 Task: Use the formula "SEARCHB" in spreadsheet "Project portfolio".
Action: Mouse moved to (142, 248)
Screenshot: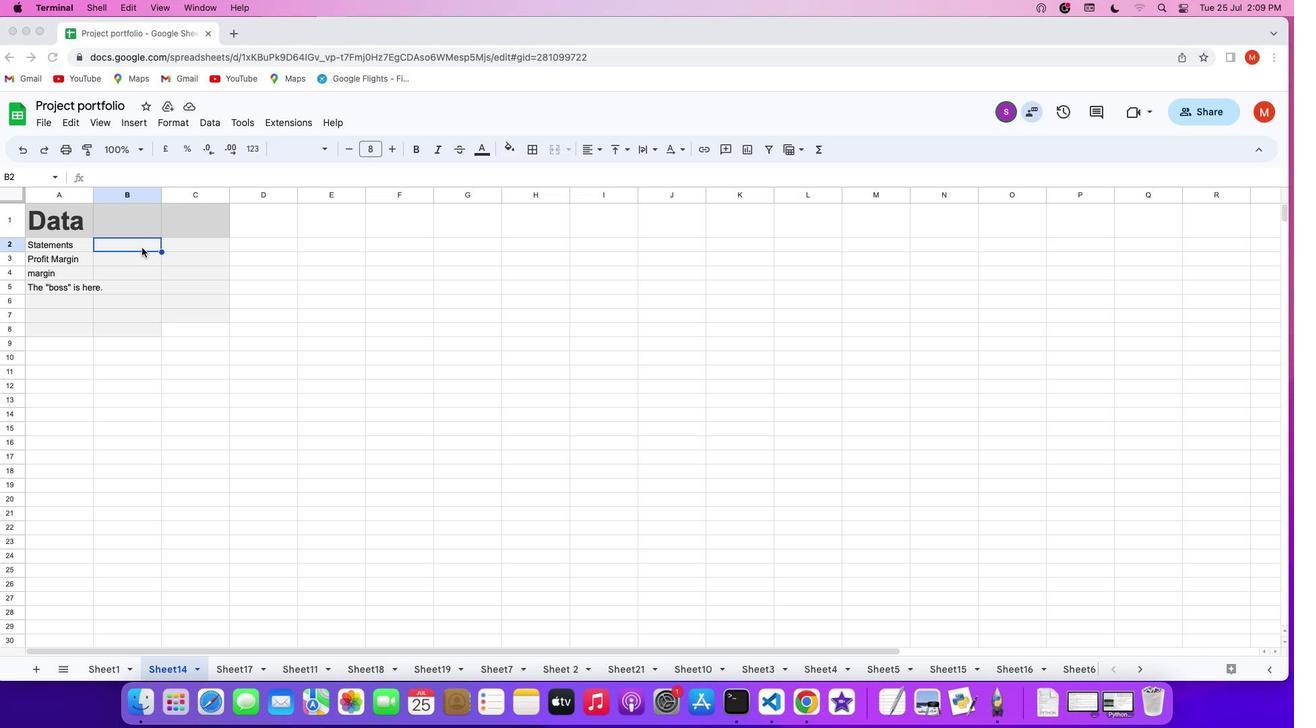 
Action: Mouse pressed left at (142, 248)
Screenshot: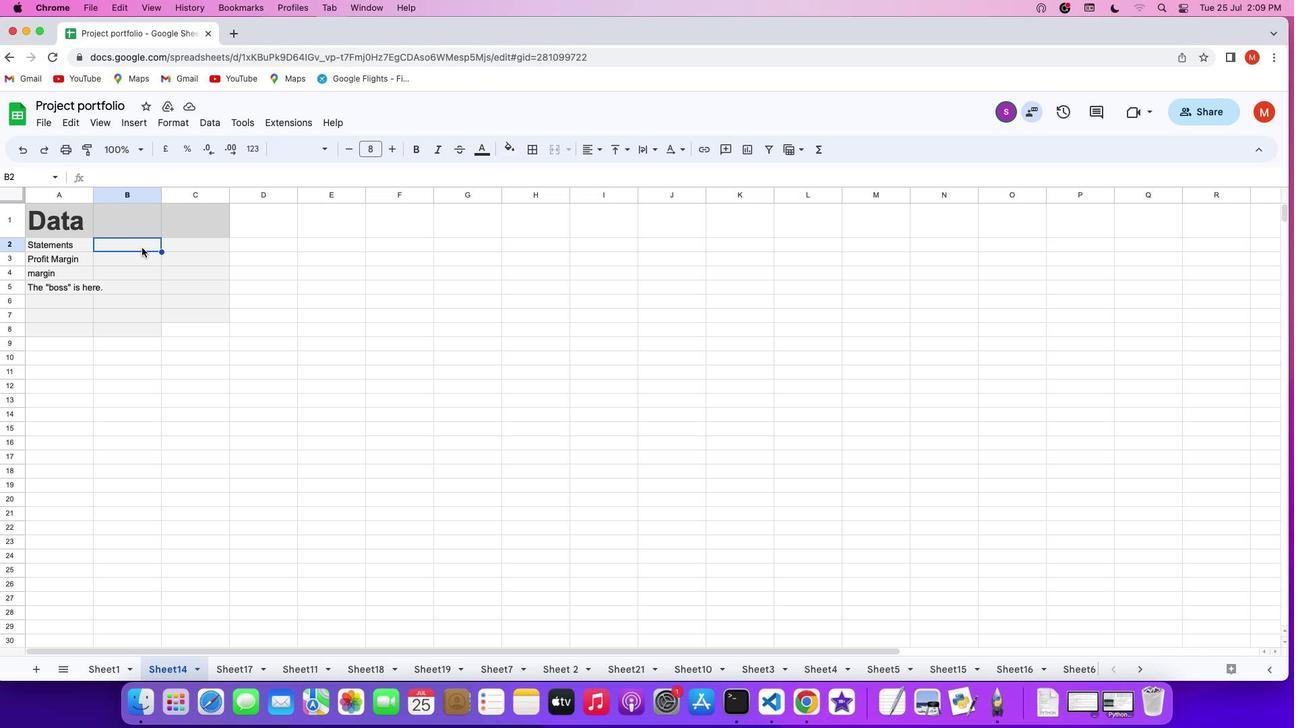 
Action: Mouse pressed left at (142, 248)
Screenshot: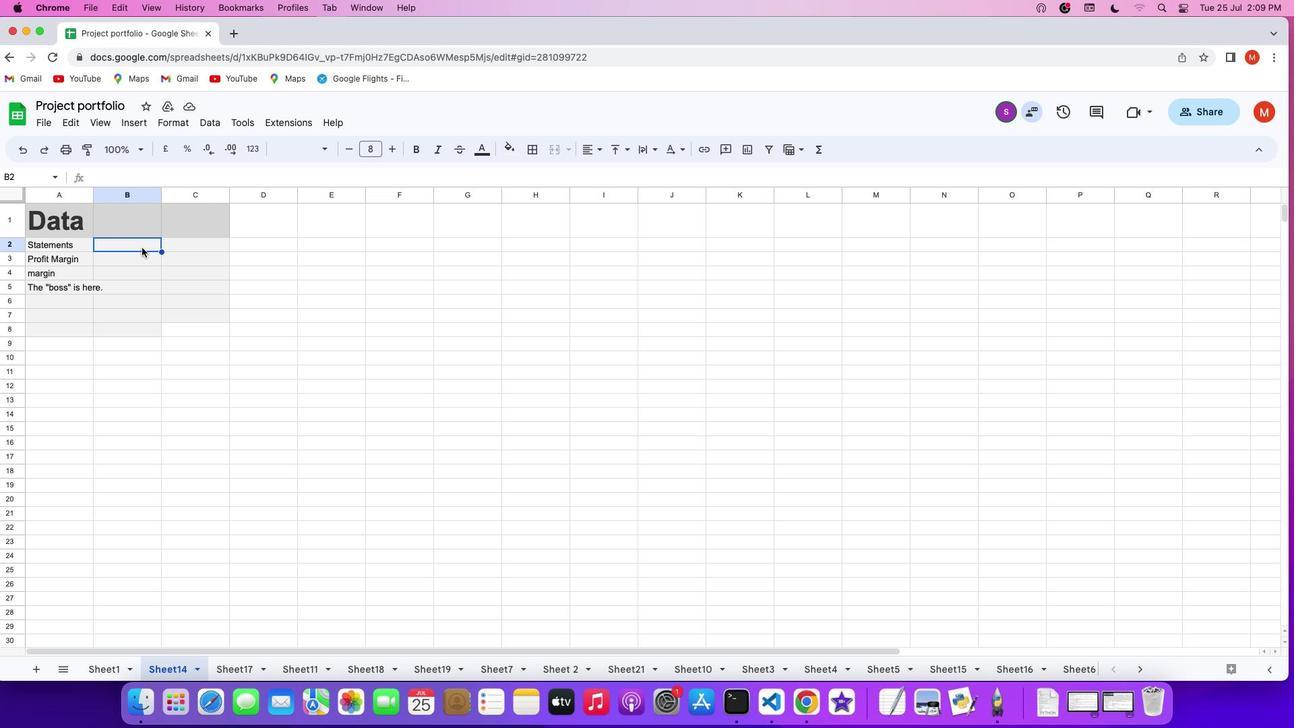 
Action: Mouse moved to (144, 252)
Screenshot: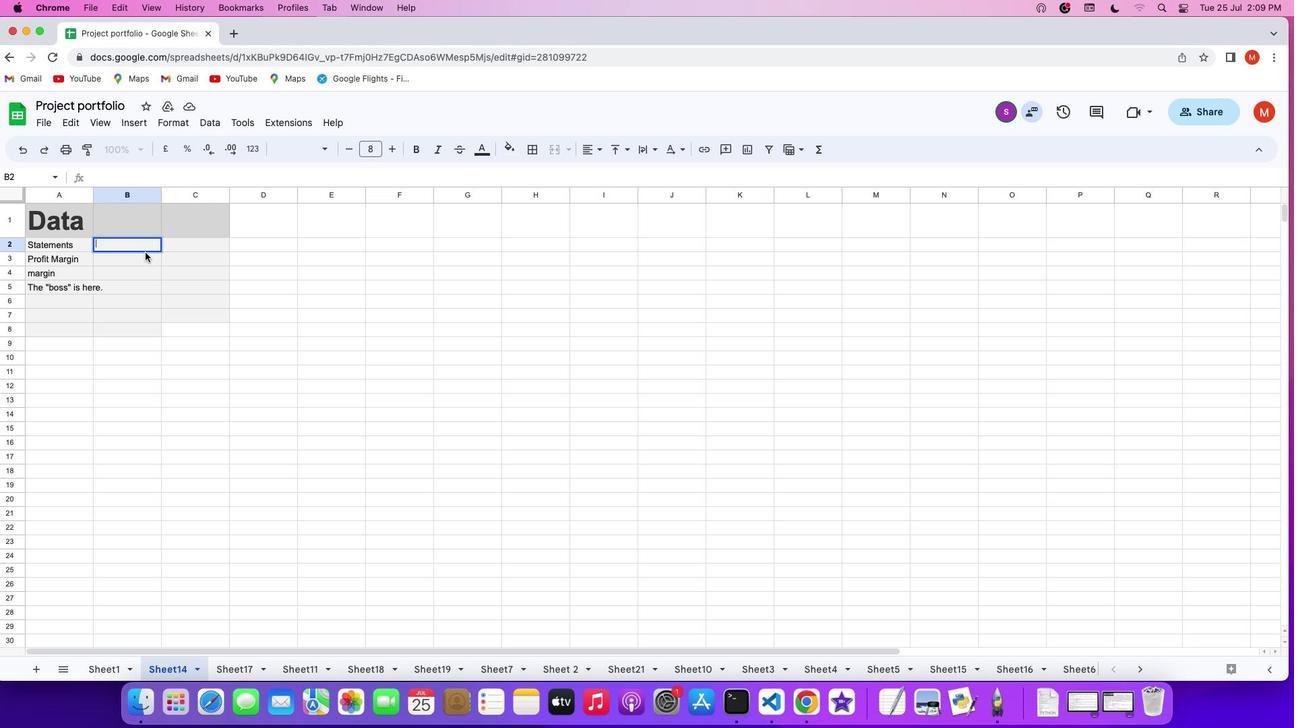 
Action: Key pressed '='
Screenshot: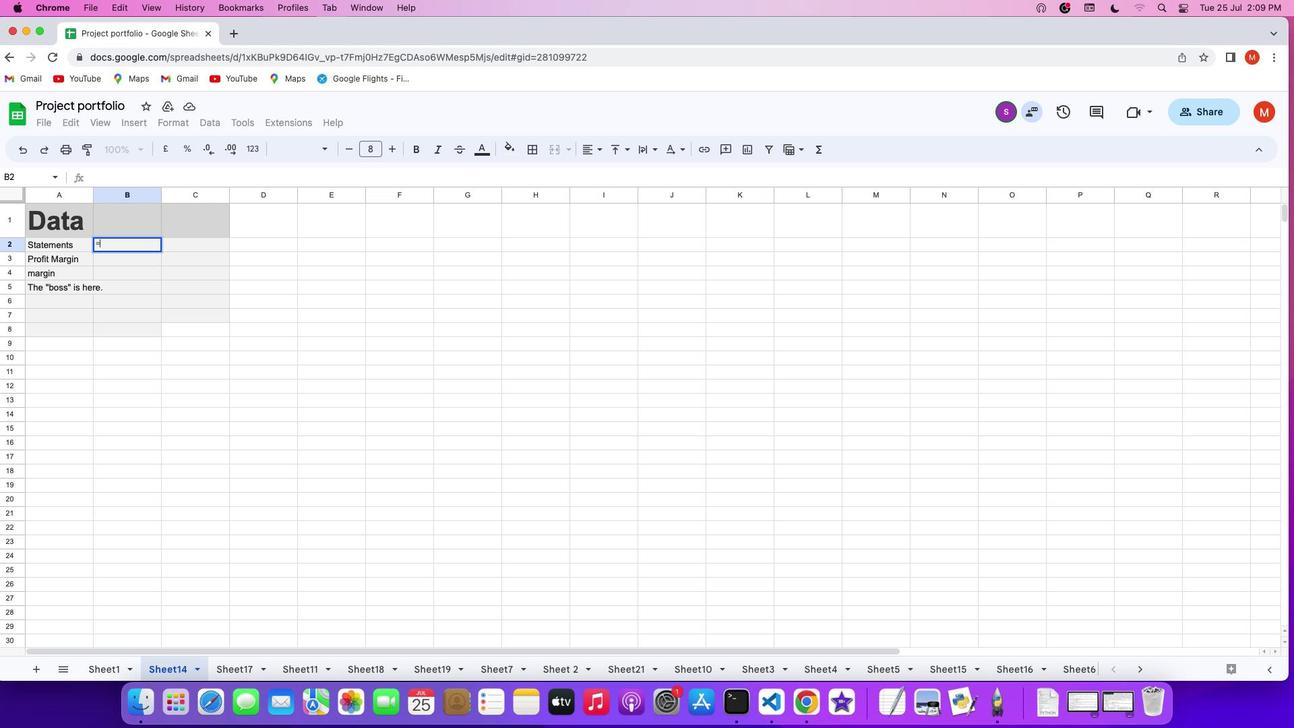 
Action: Mouse moved to (826, 150)
Screenshot: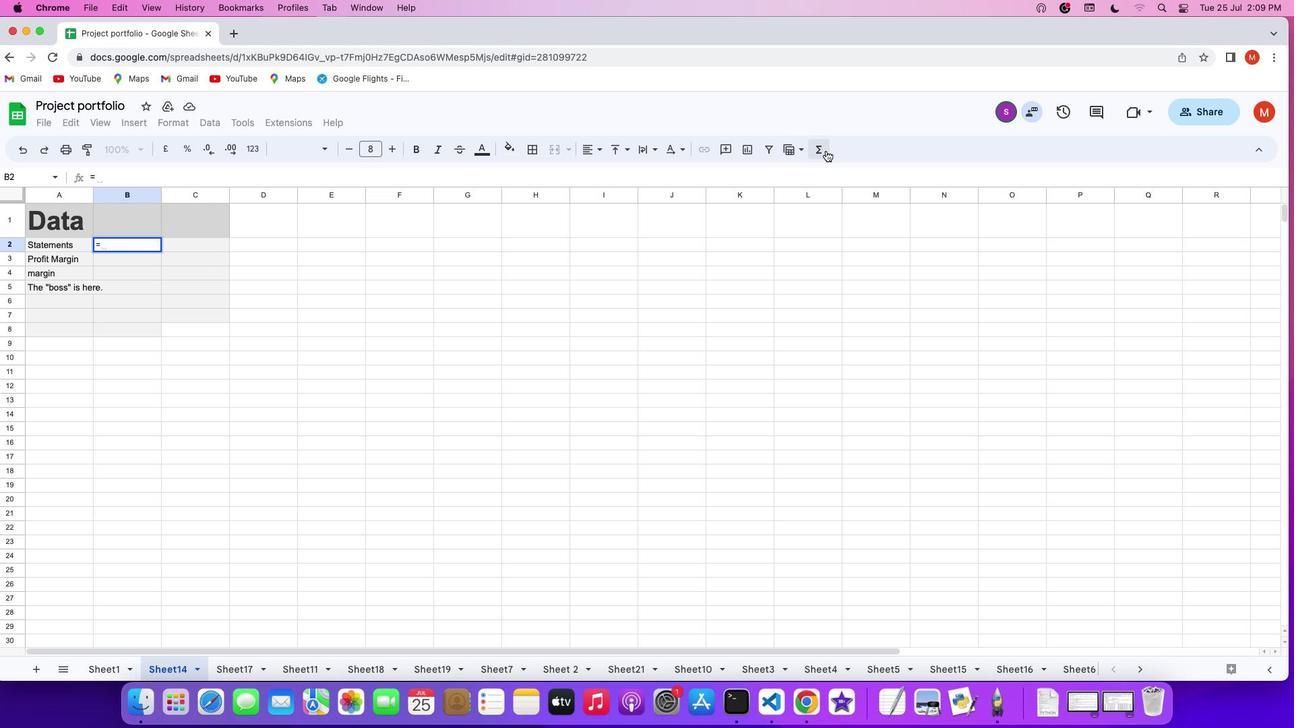 
Action: Mouse pressed left at (826, 150)
Screenshot: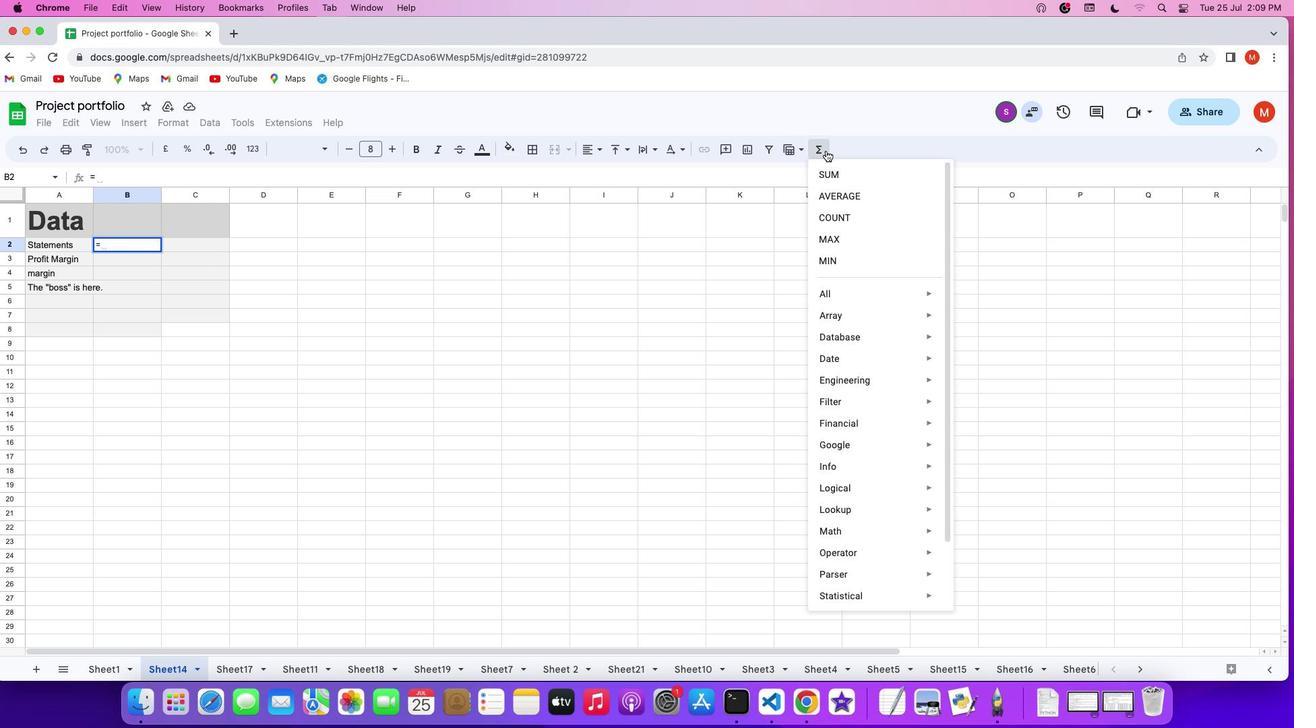 
Action: Mouse moved to (1039, 592)
Screenshot: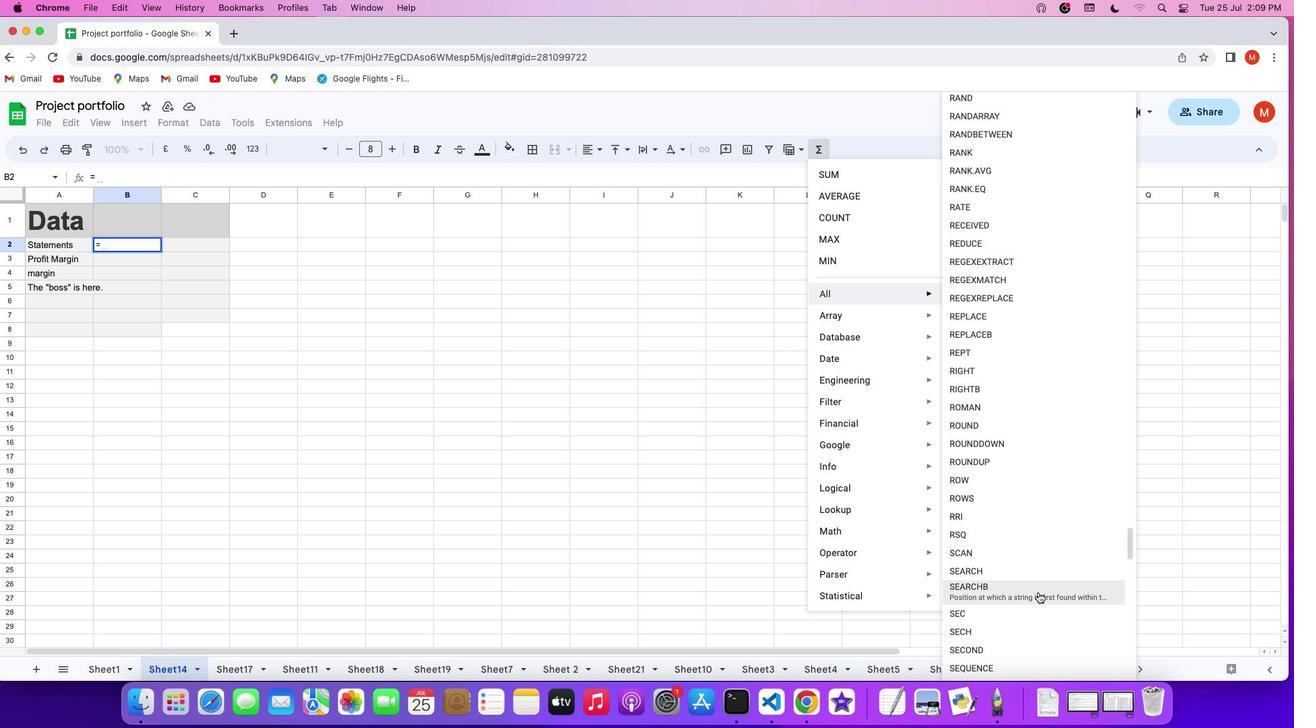 
Action: Mouse pressed left at (1039, 592)
Screenshot: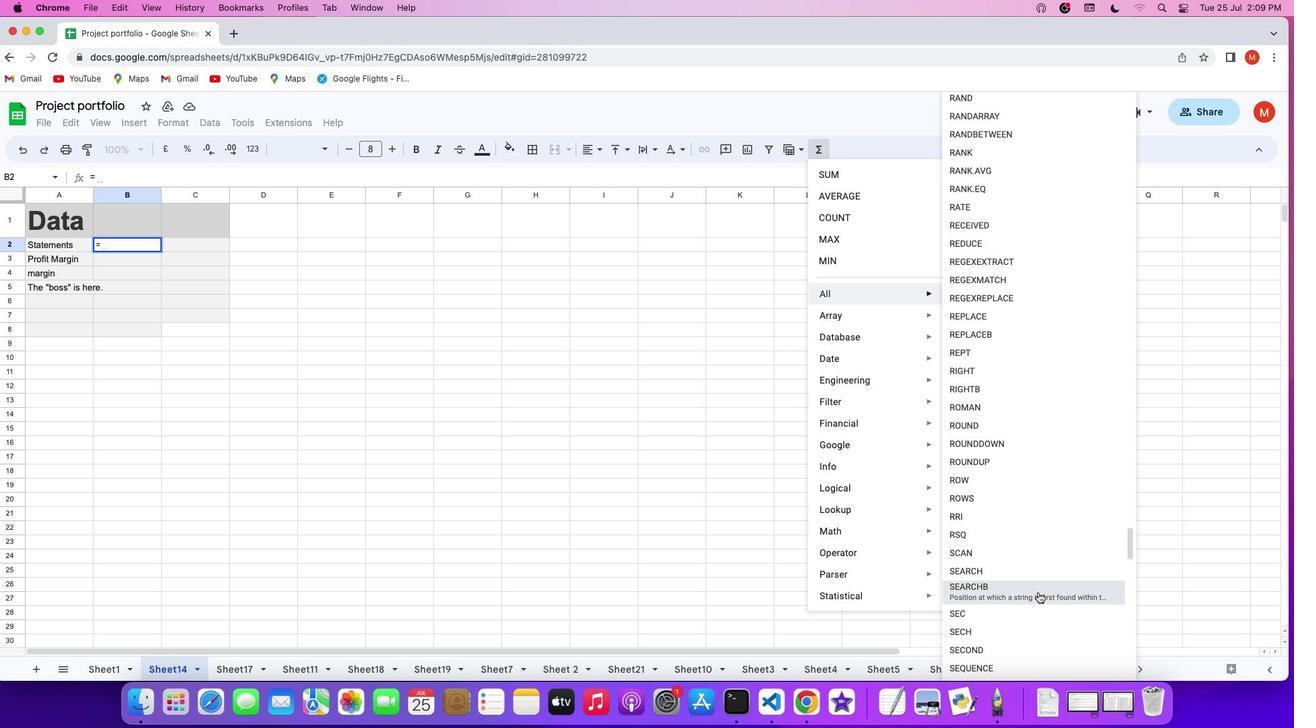 
Action: Mouse moved to (43, 273)
Screenshot: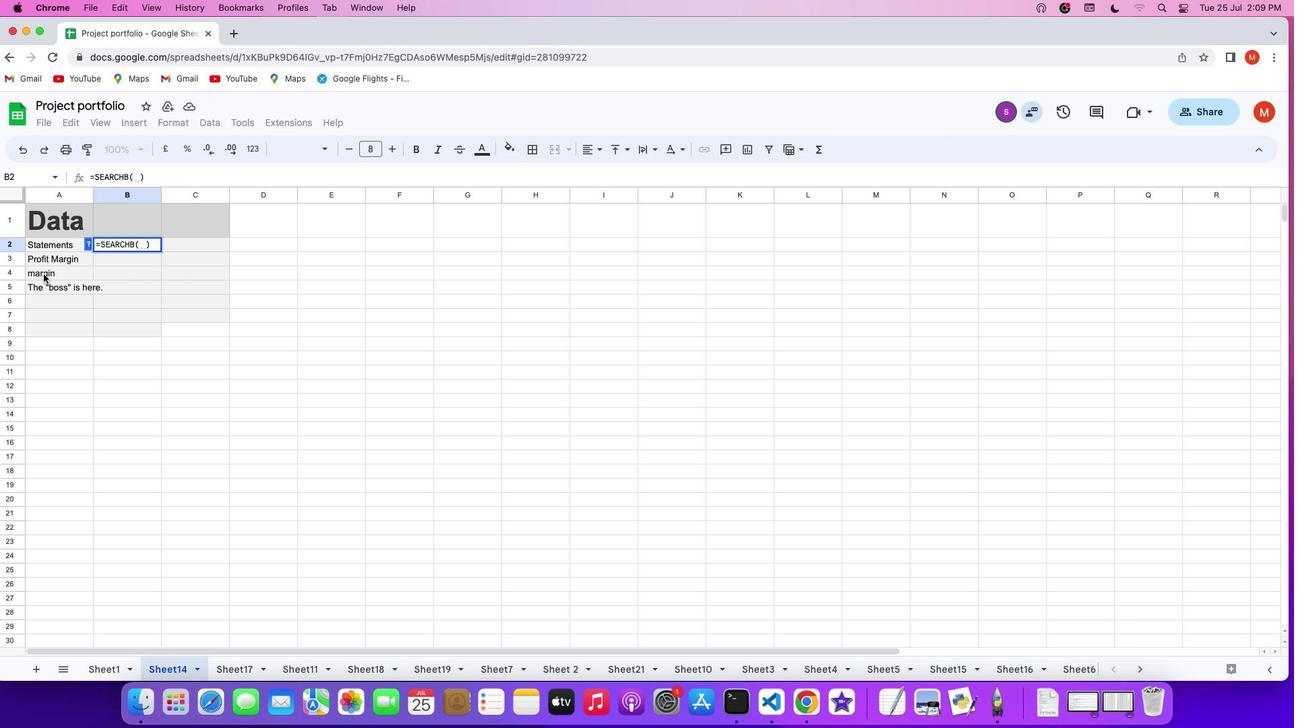 
Action: Mouse pressed left at (43, 273)
Screenshot: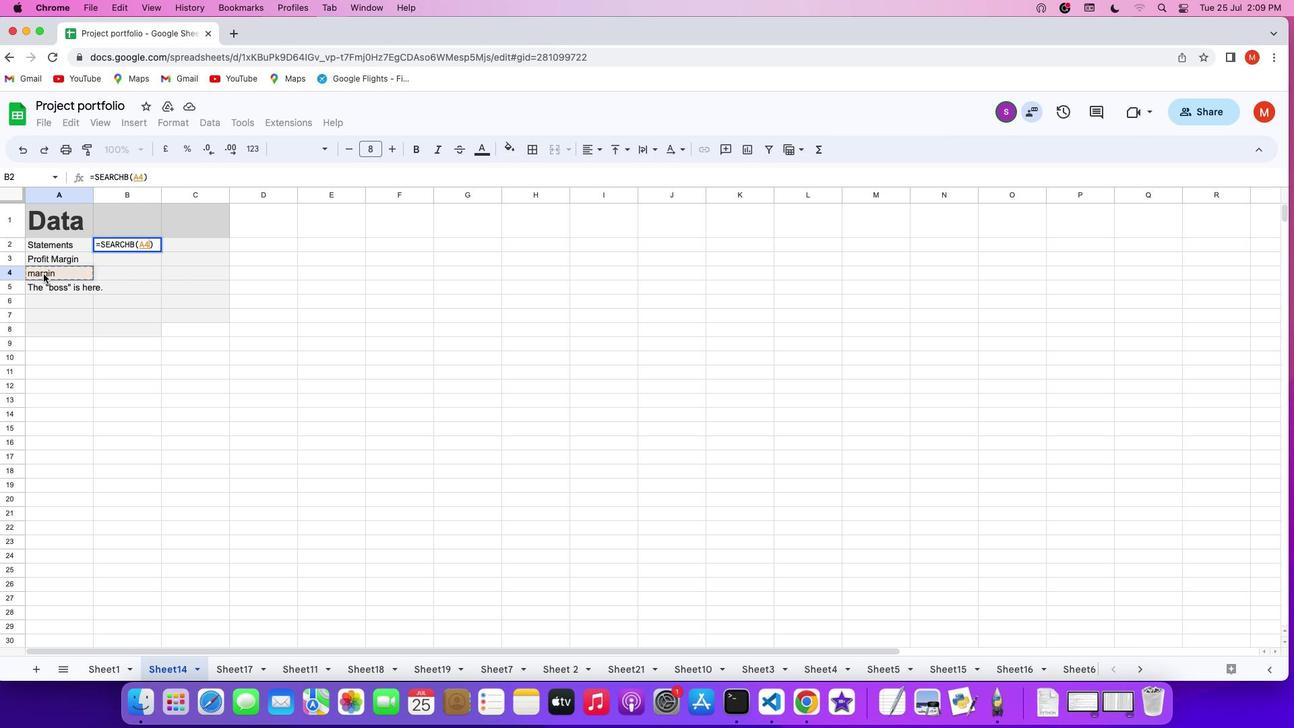 
Action: Mouse moved to (45, 273)
Screenshot: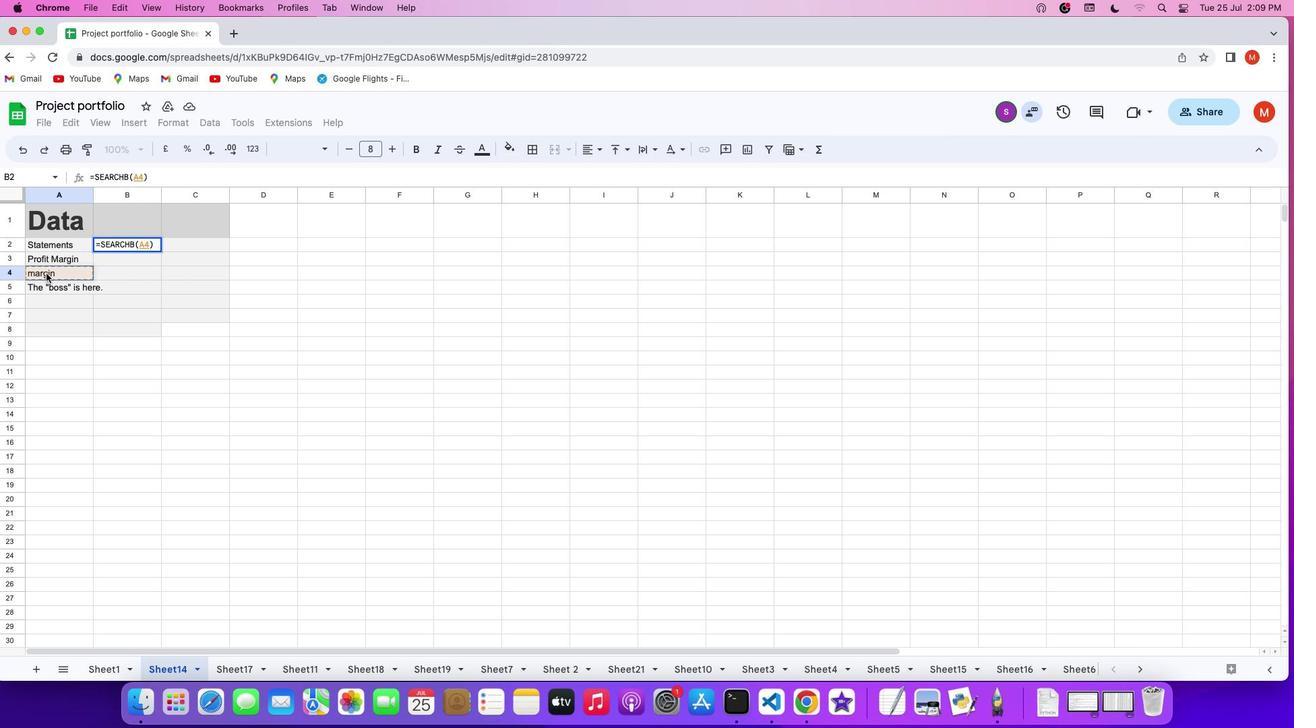 
Action: Key pressed ','
Screenshot: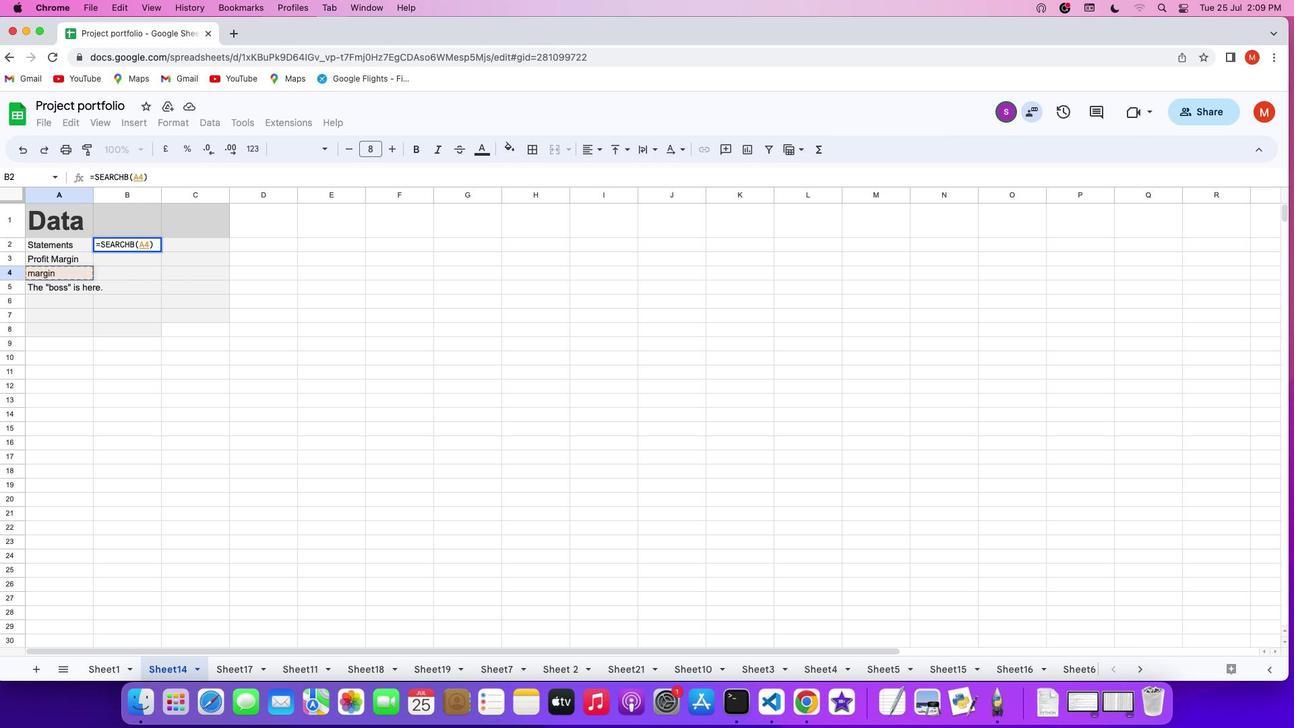 
Action: Mouse moved to (68, 256)
Screenshot: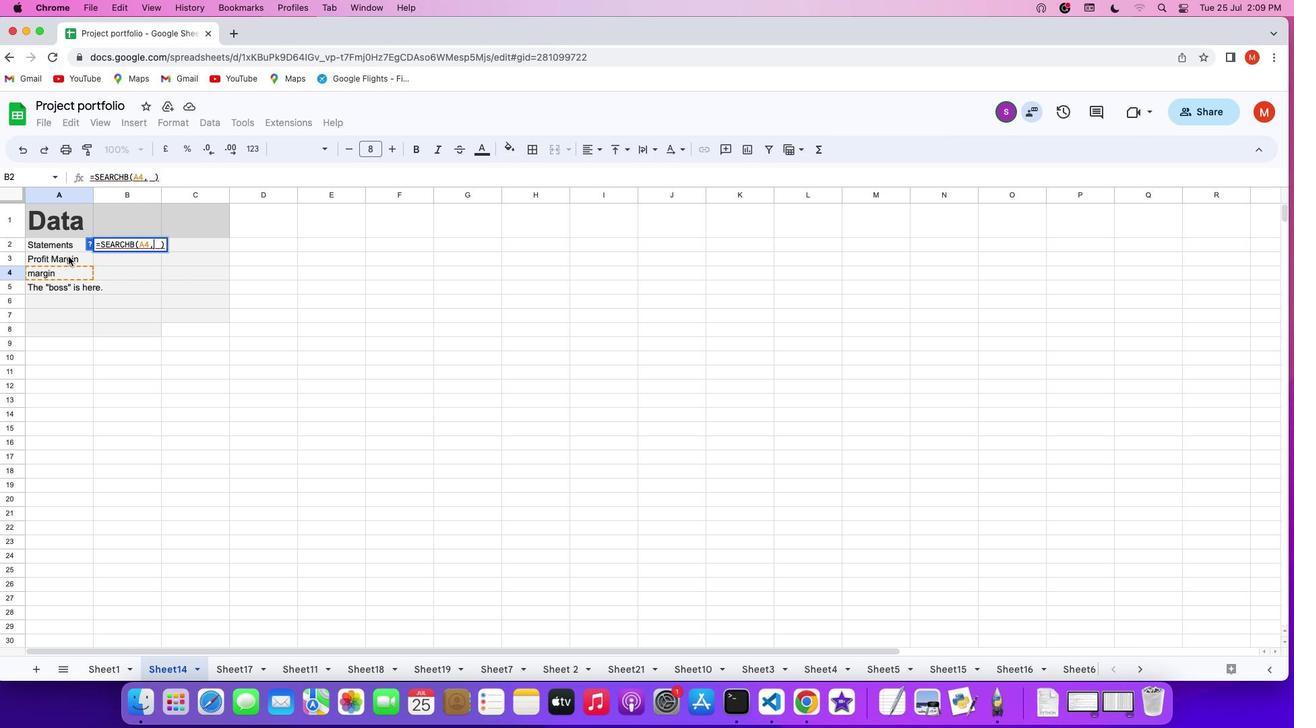 
Action: Mouse pressed left at (68, 256)
Screenshot: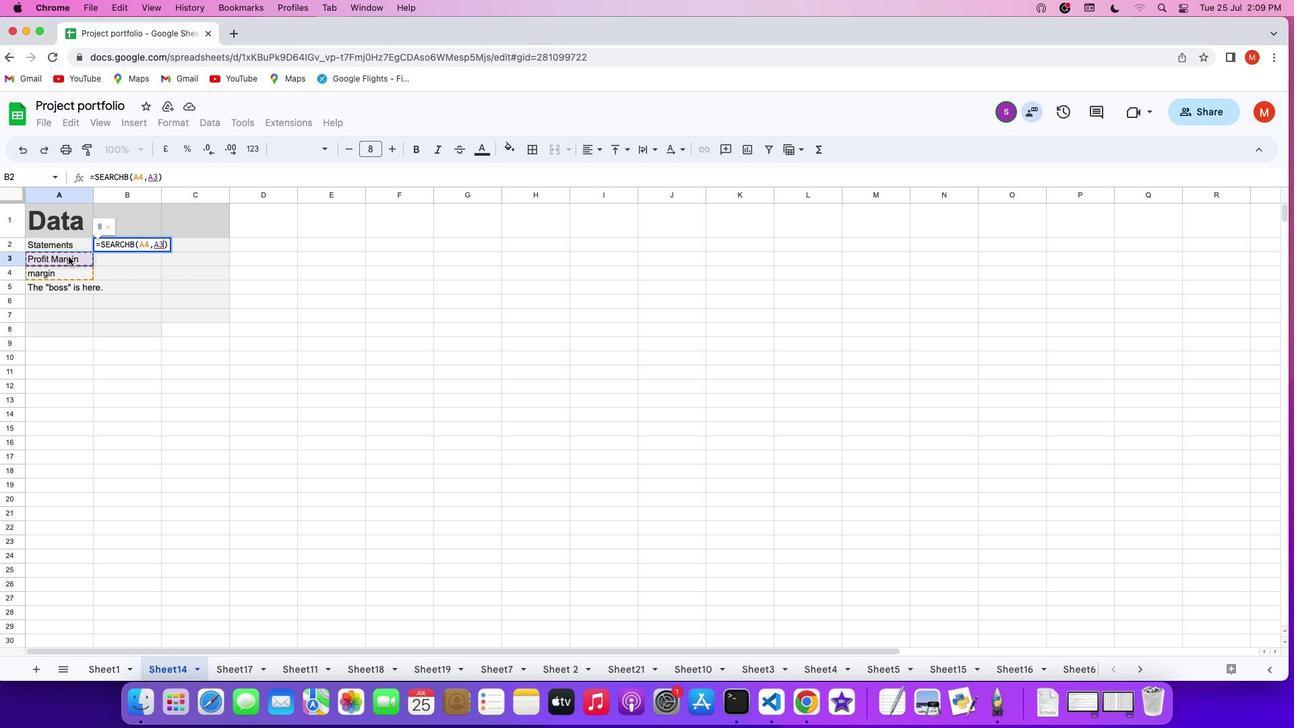 
Action: Mouse moved to (148, 269)
Screenshot: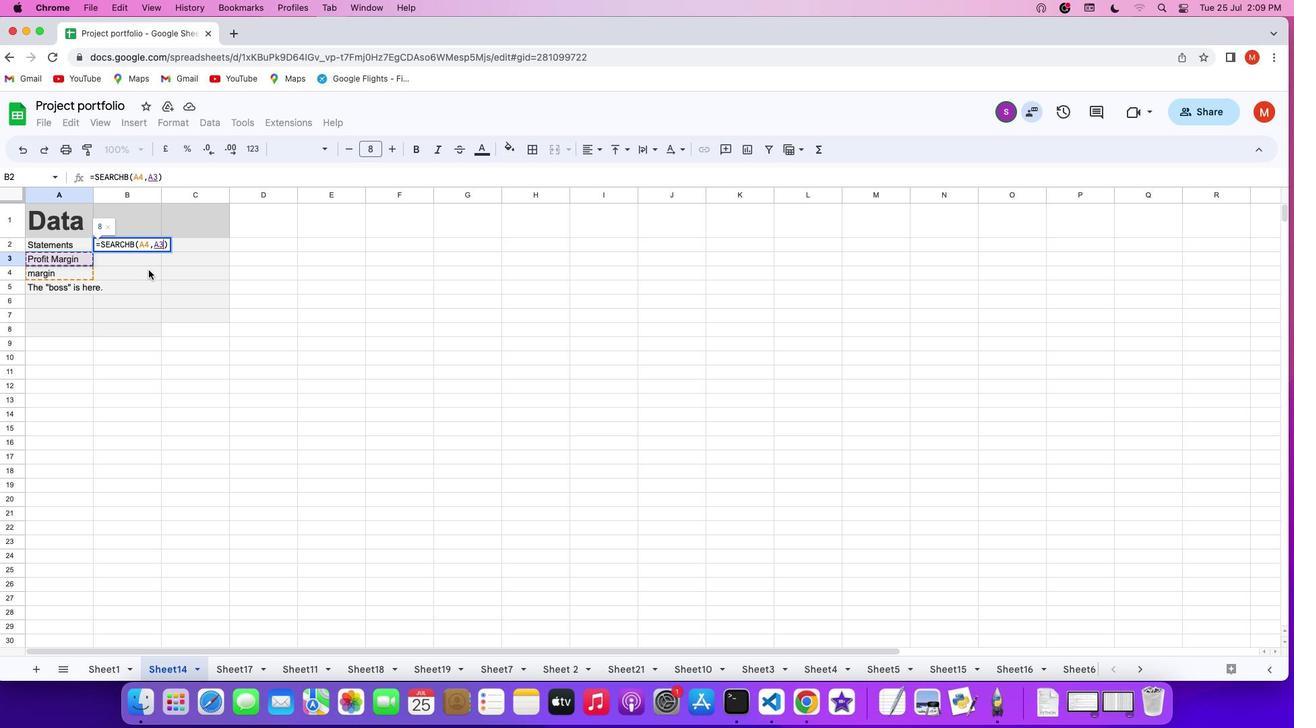 
Action: Key pressed Key.enter
Screenshot: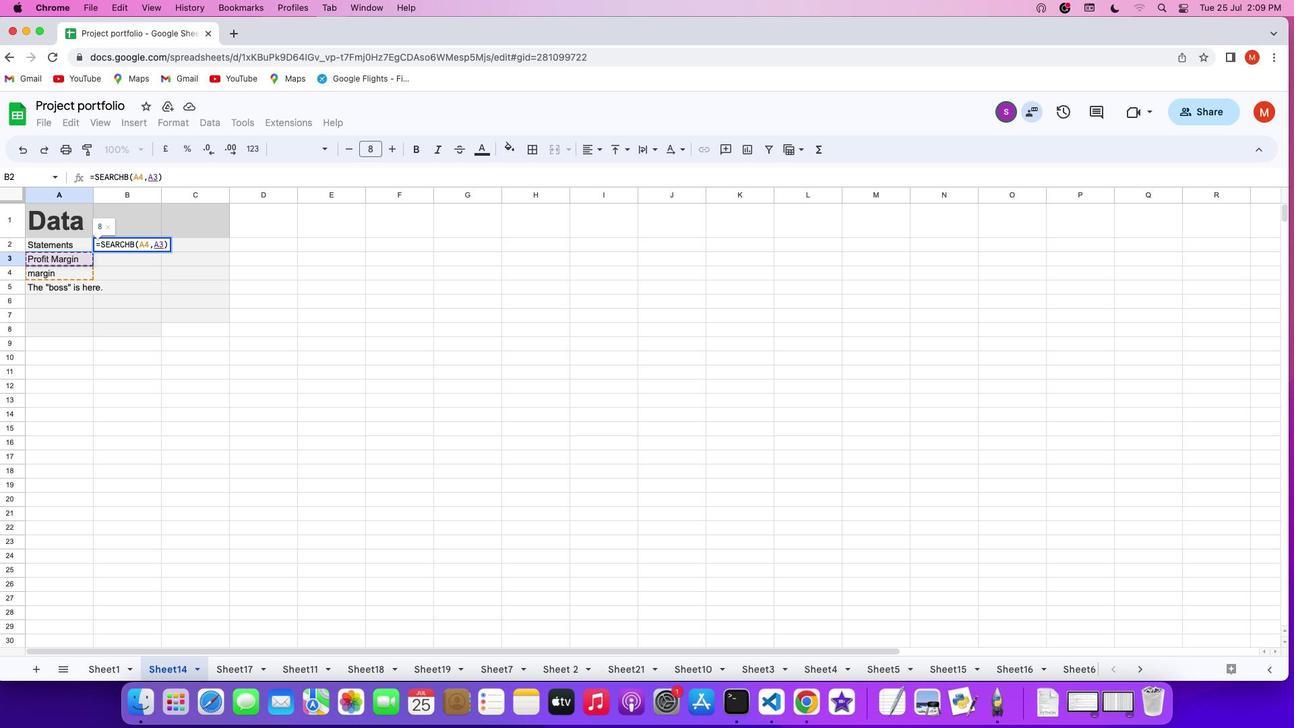 
